 Task: Add Sprouts 100% Angus Grass-Fed Top Sirloin Steak Filet to the cart.
Action: Mouse moved to (30, 96)
Screenshot: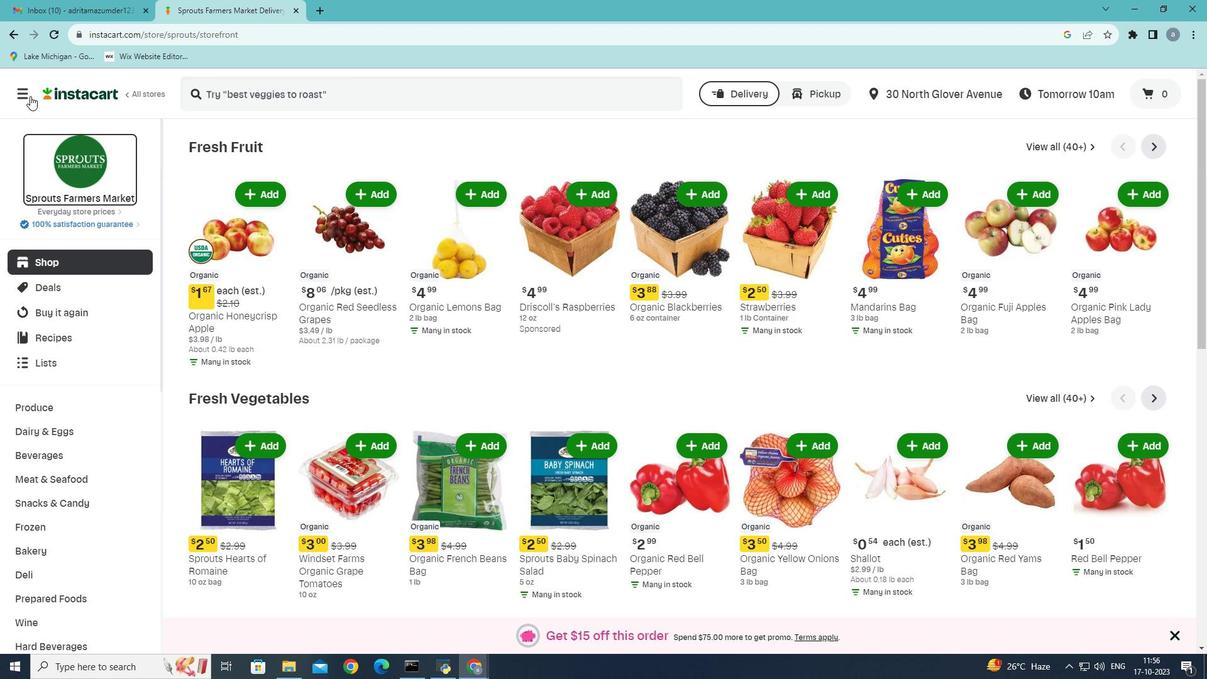 
Action: Mouse pressed left at (30, 96)
Screenshot: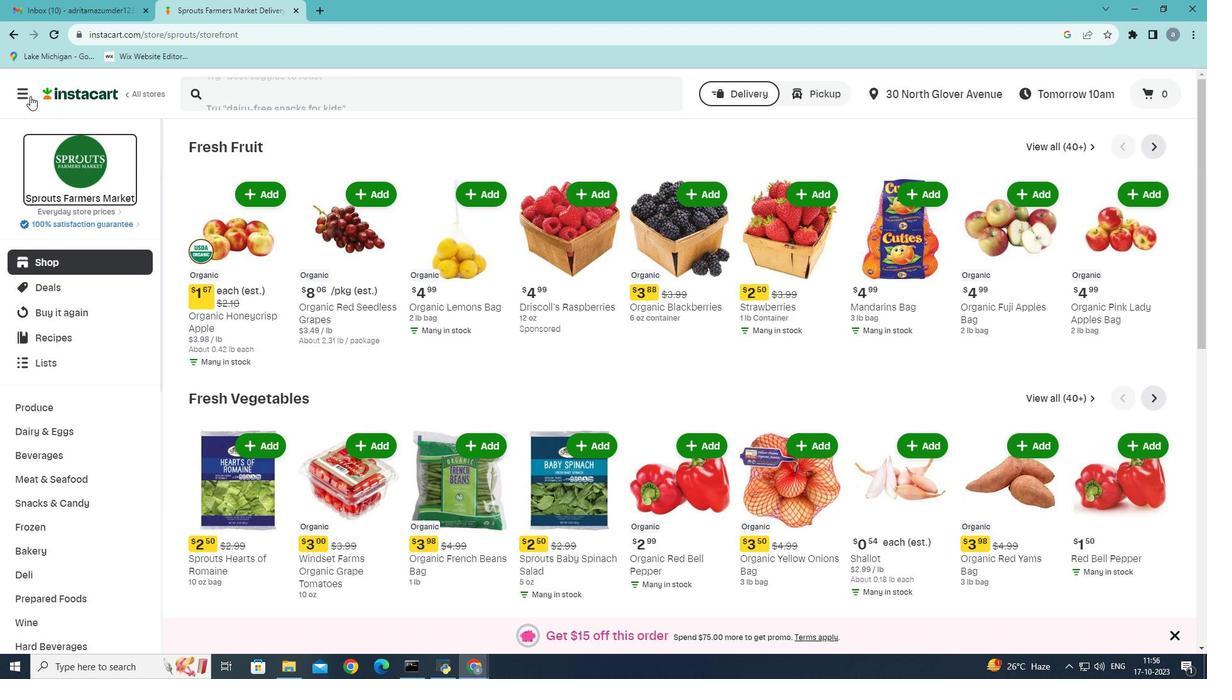 
Action: Mouse moved to (55, 366)
Screenshot: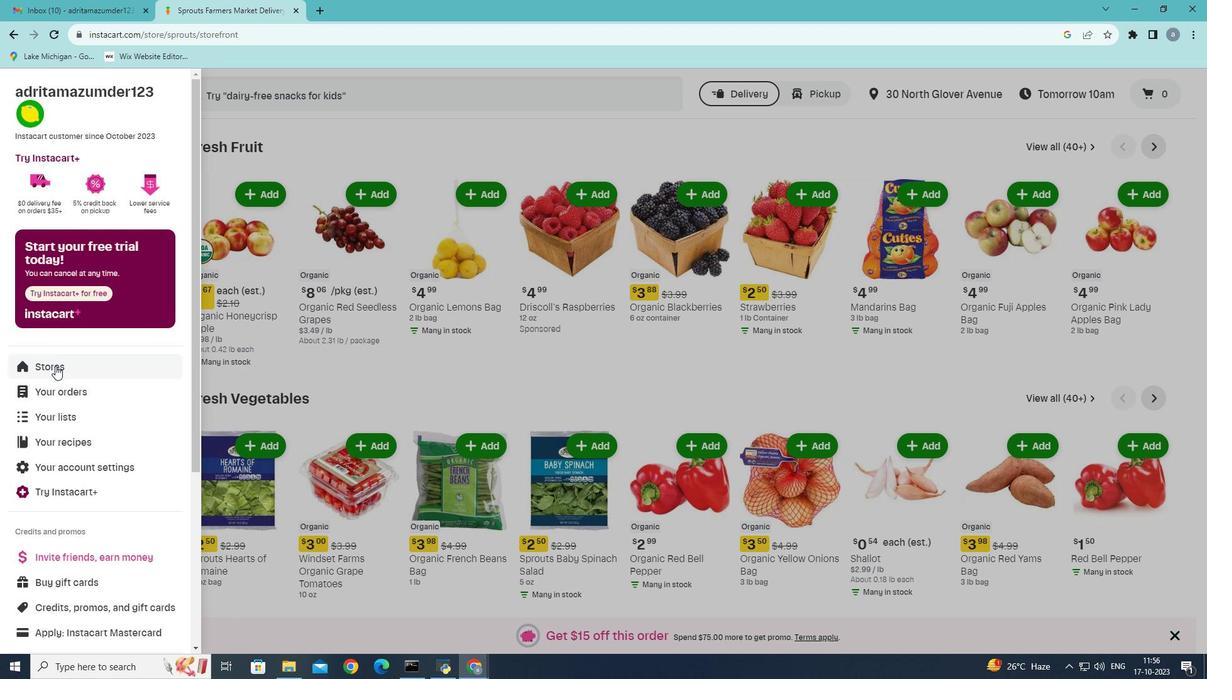 
Action: Mouse pressed left at (55, 366)
Screenshot: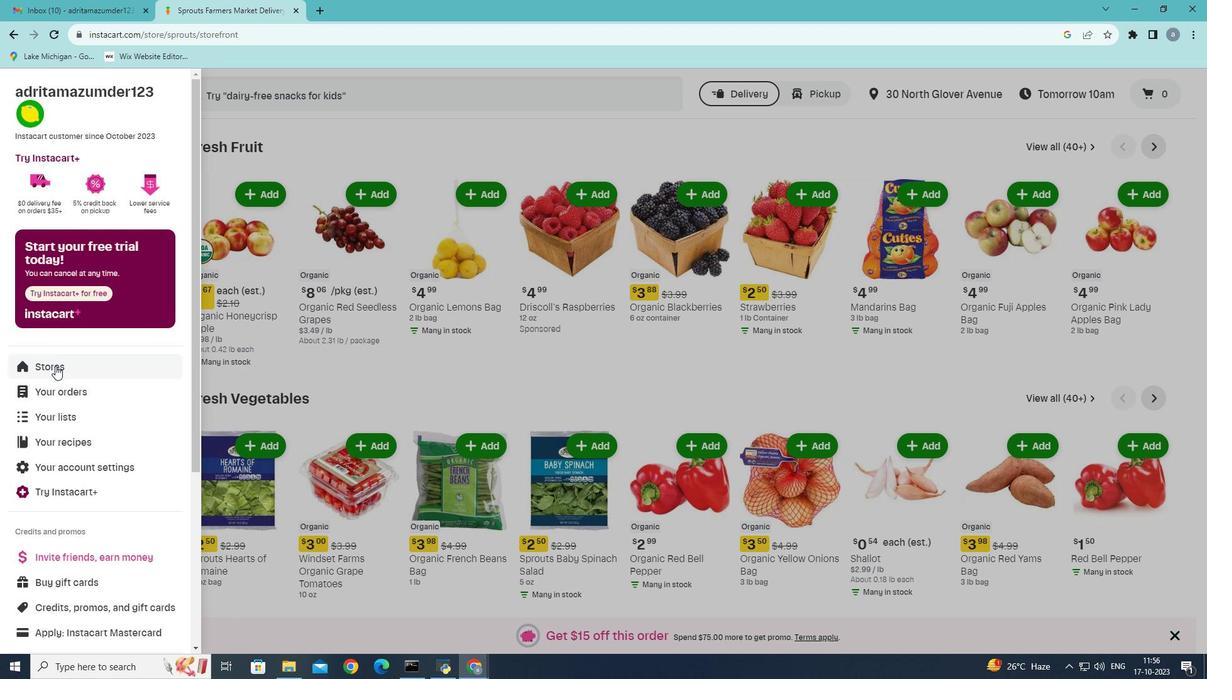 
Action: Mouse moved to (288, 139)
Screenshot: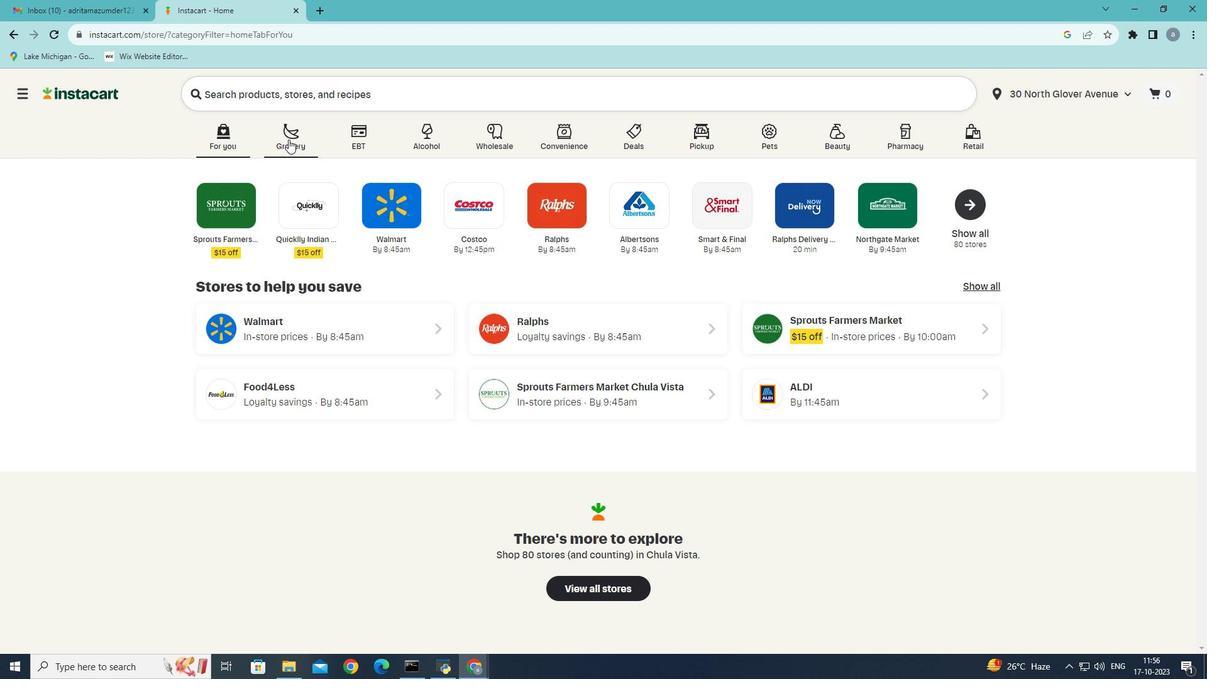 
Action: Mouse pressed left at (288, 139)
Screenshot: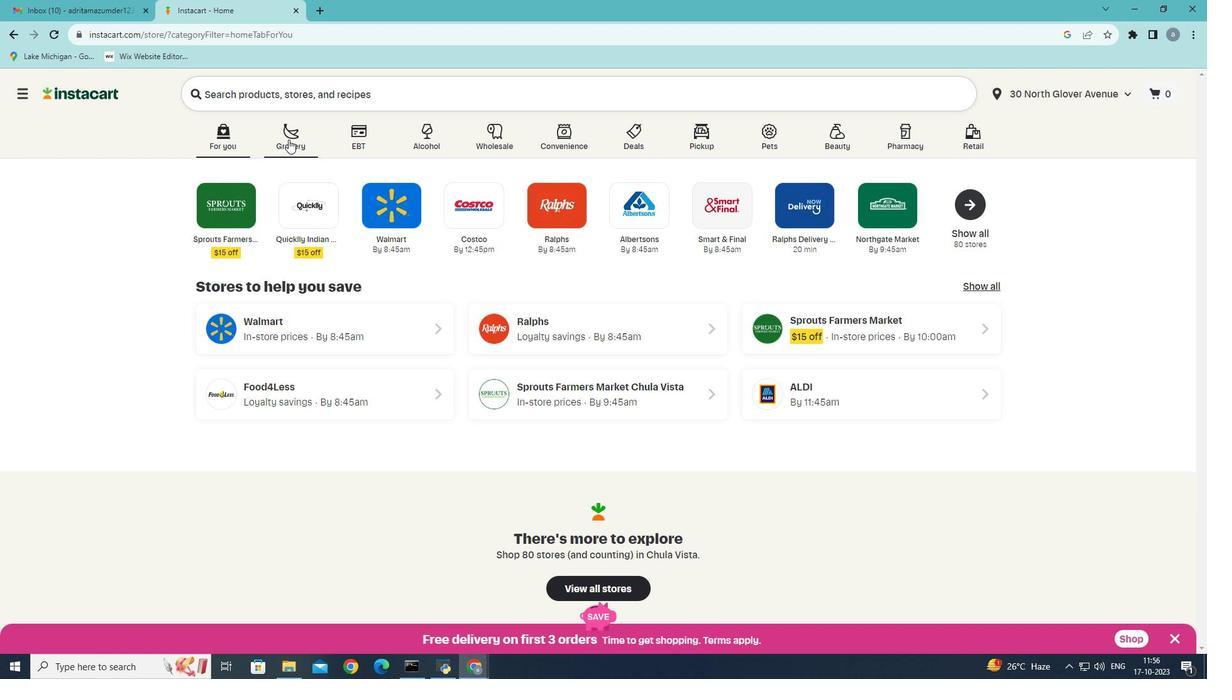 
Action: Mouse moved to (858, 303)
Screenshot: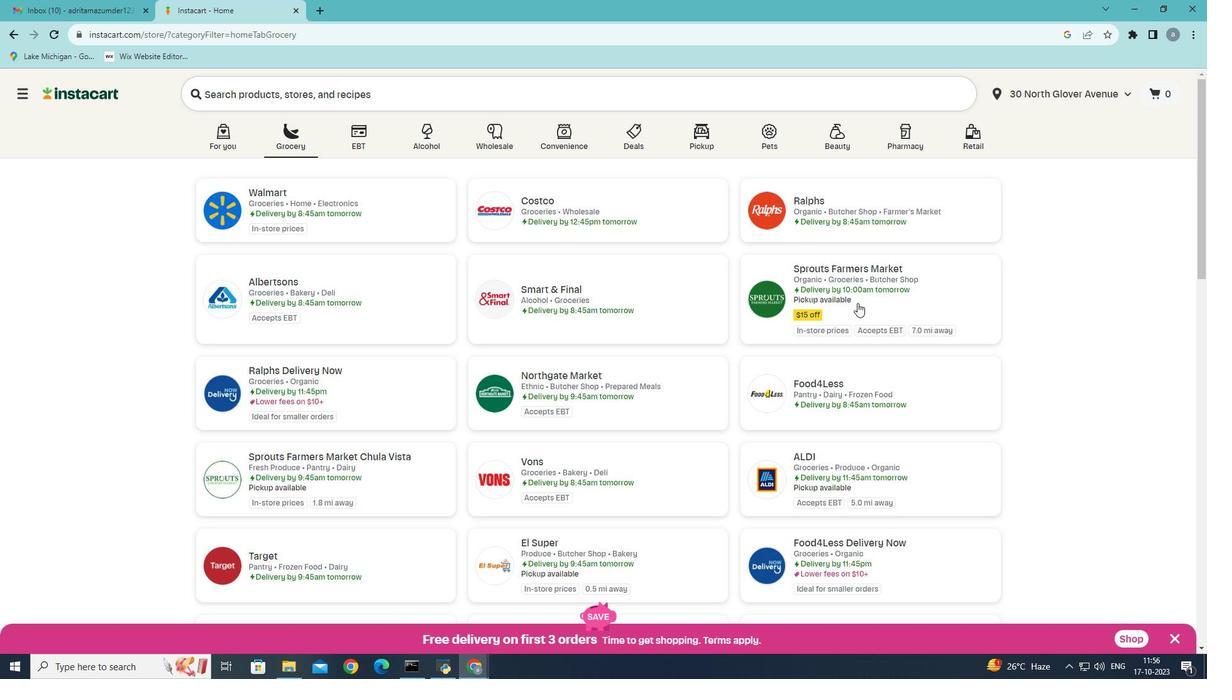 
Action: Mouse pressed left at (858, 303)
Screenshot: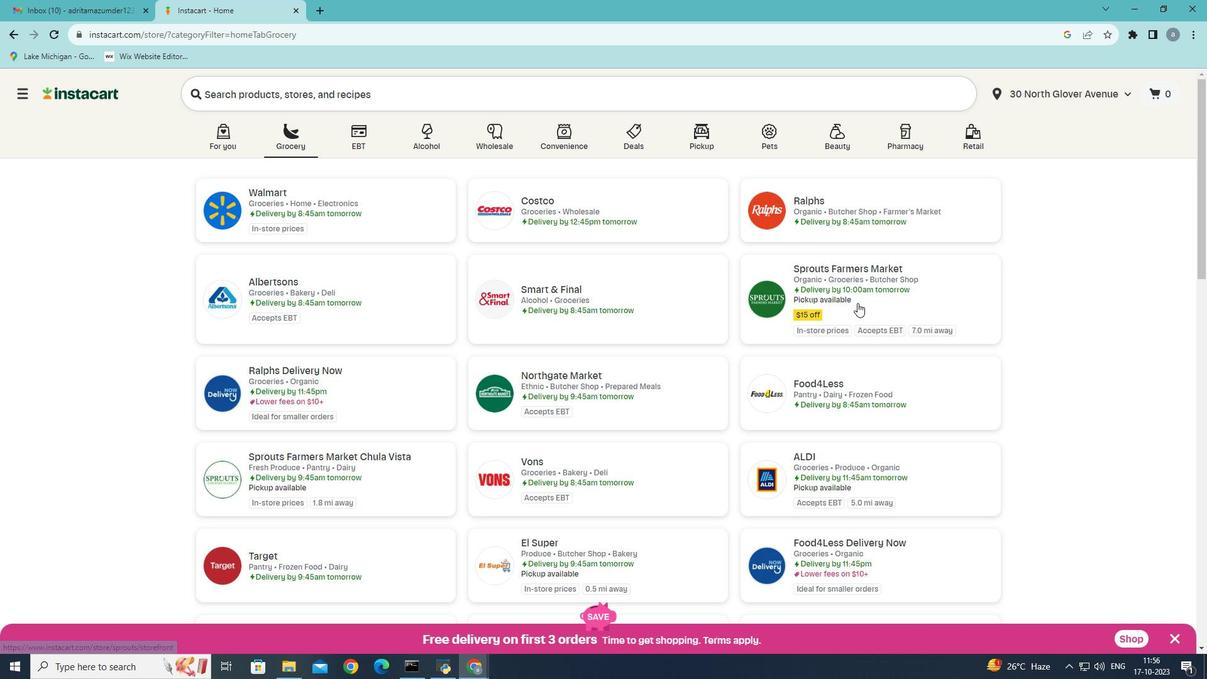 
Action: Mouse moved to (56, 480)
Screenshot: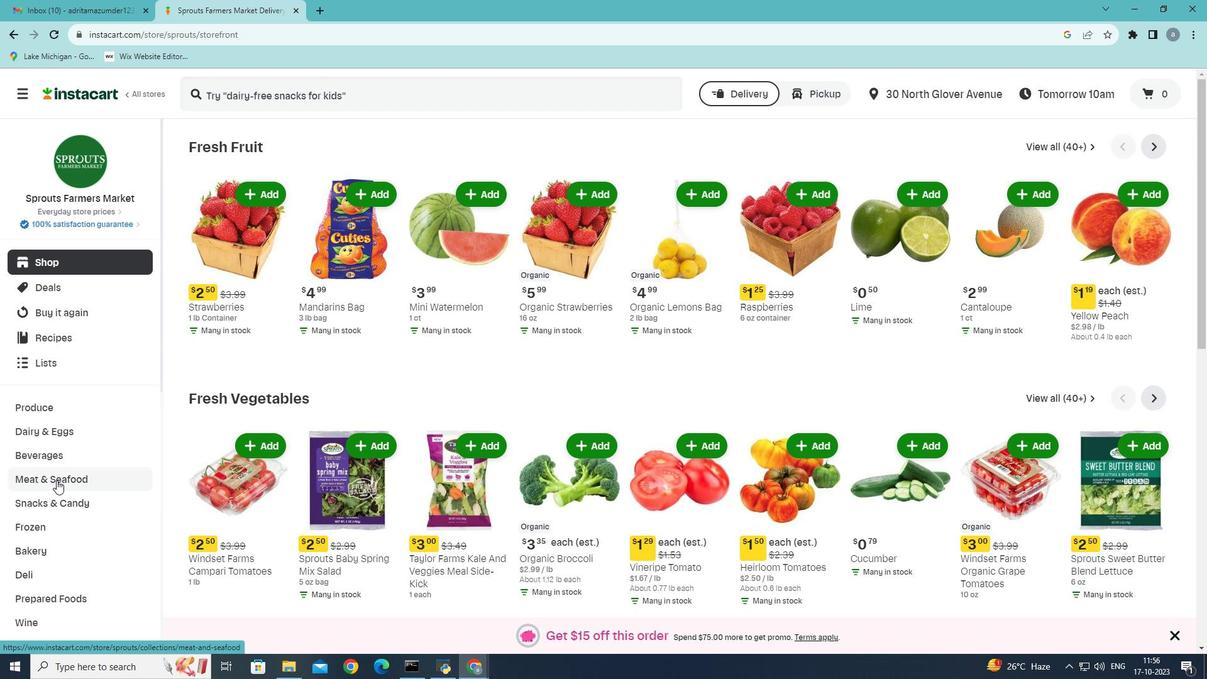 
Action: Mouse pressed left at (56, 480)
Screenshot: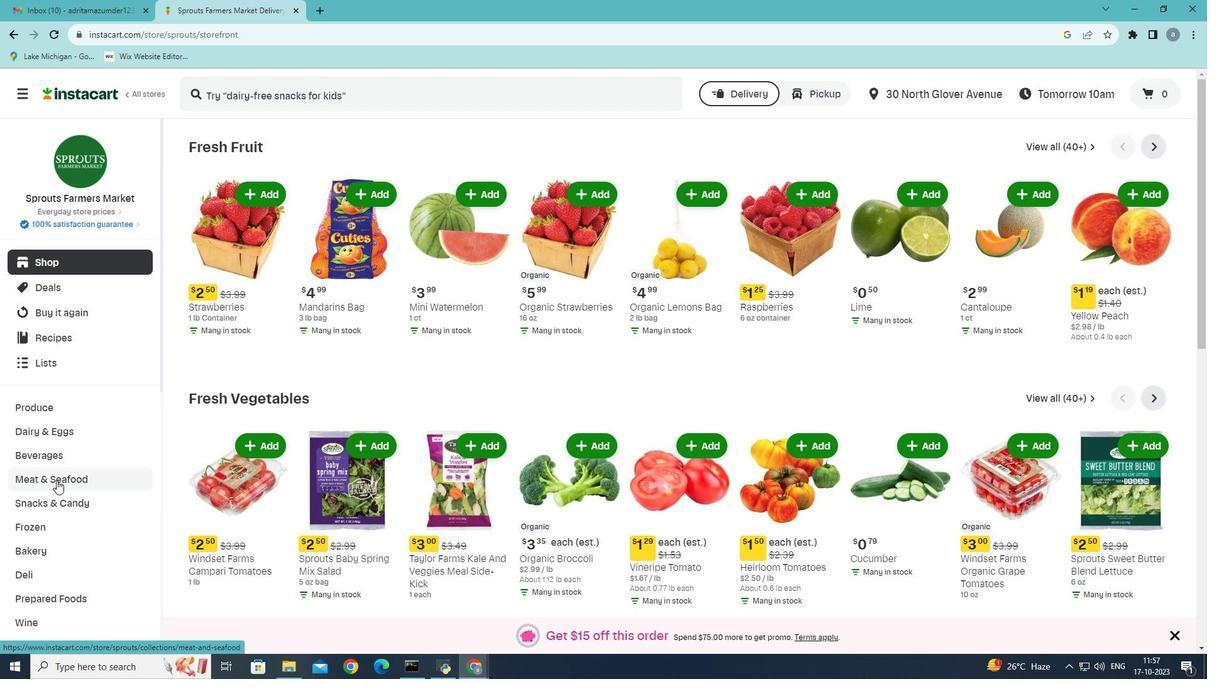 
Action: Mouse moved to (368, 182)
Screenshot: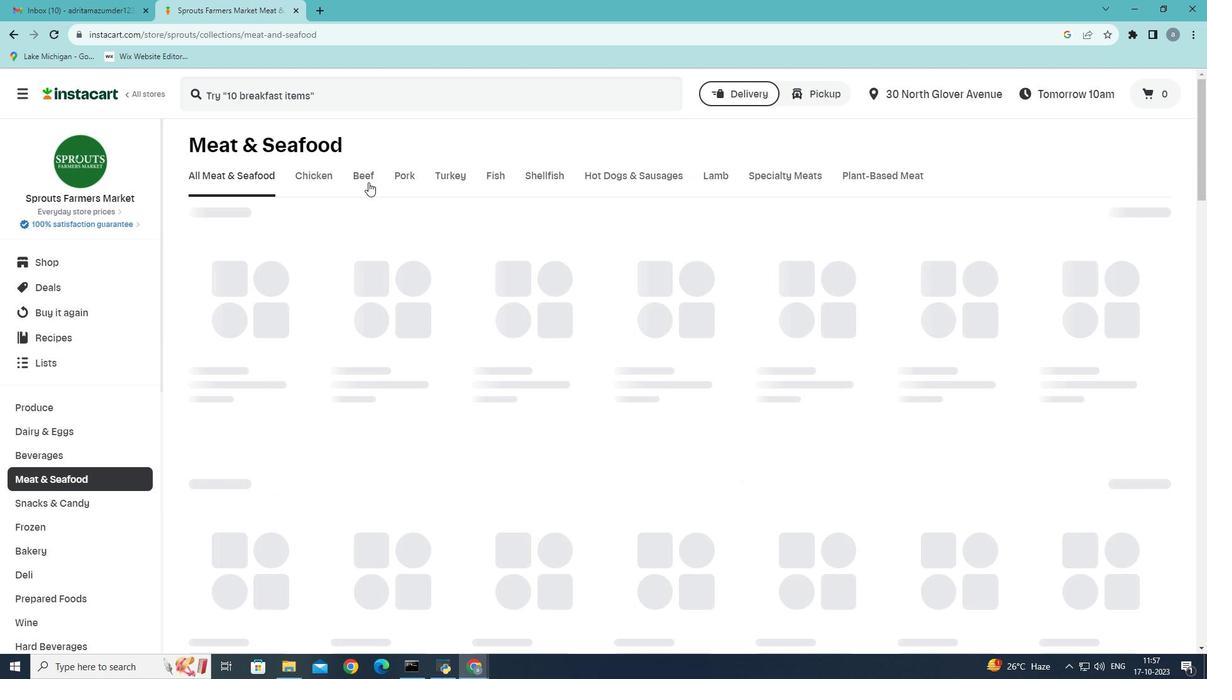 
Action: Mouse pressed left at (368, 182)
Screenshot: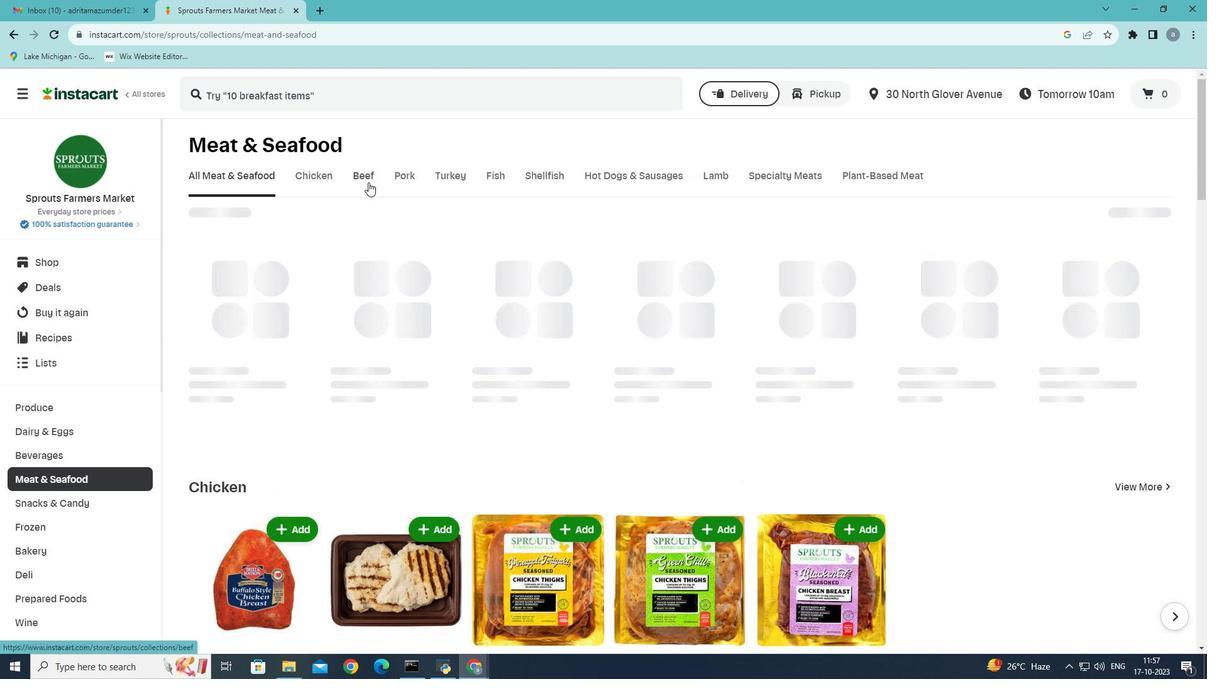 
Action: Mouse moved to (442, 227)
Screenshot: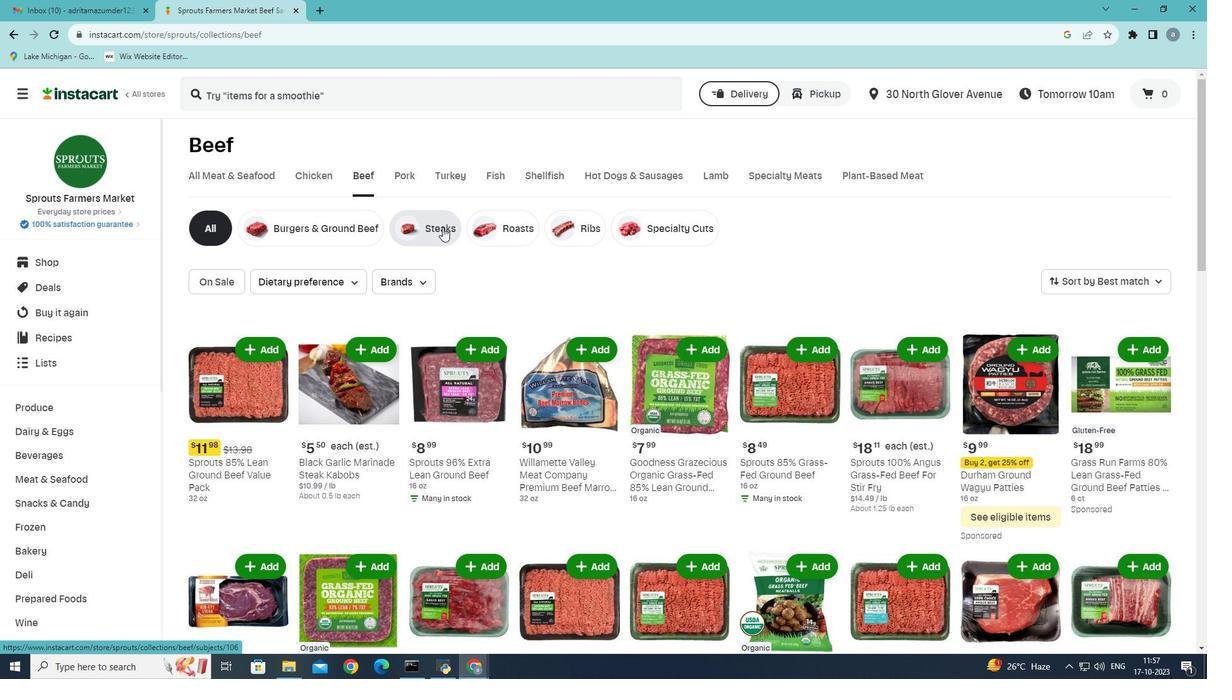 
Action: Mouse pressed left at (442, 227)
Screenshot: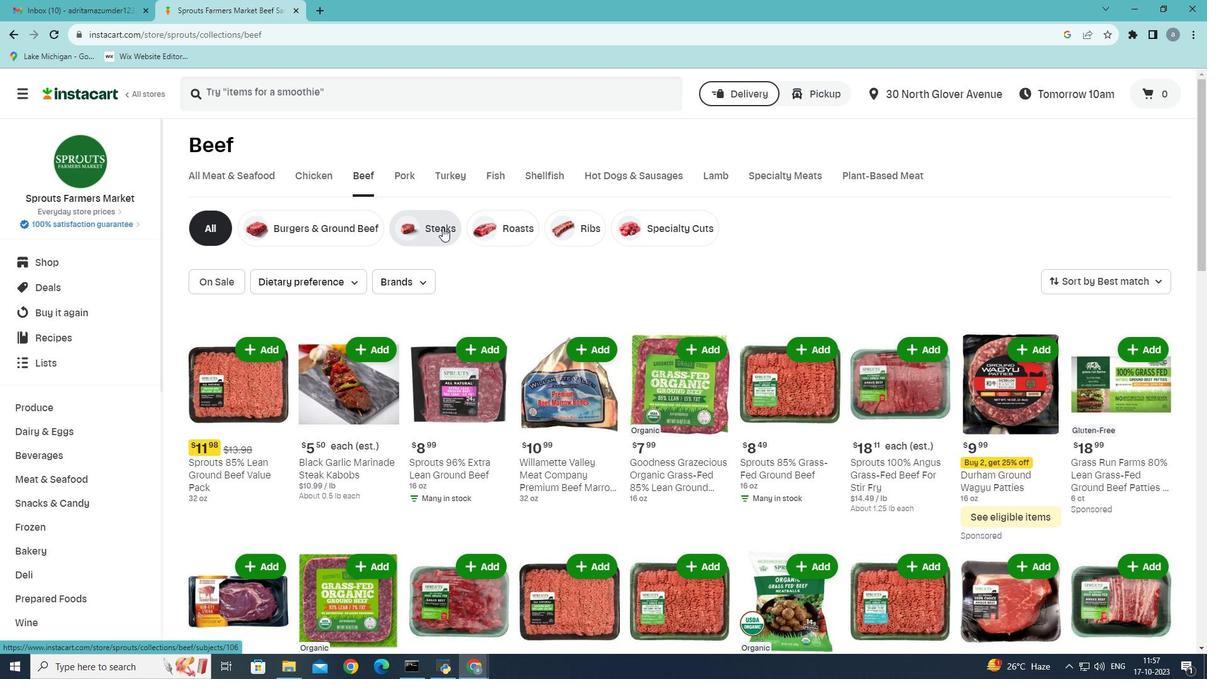 
Action: Mouse moved to (807, 349)
Screenshot: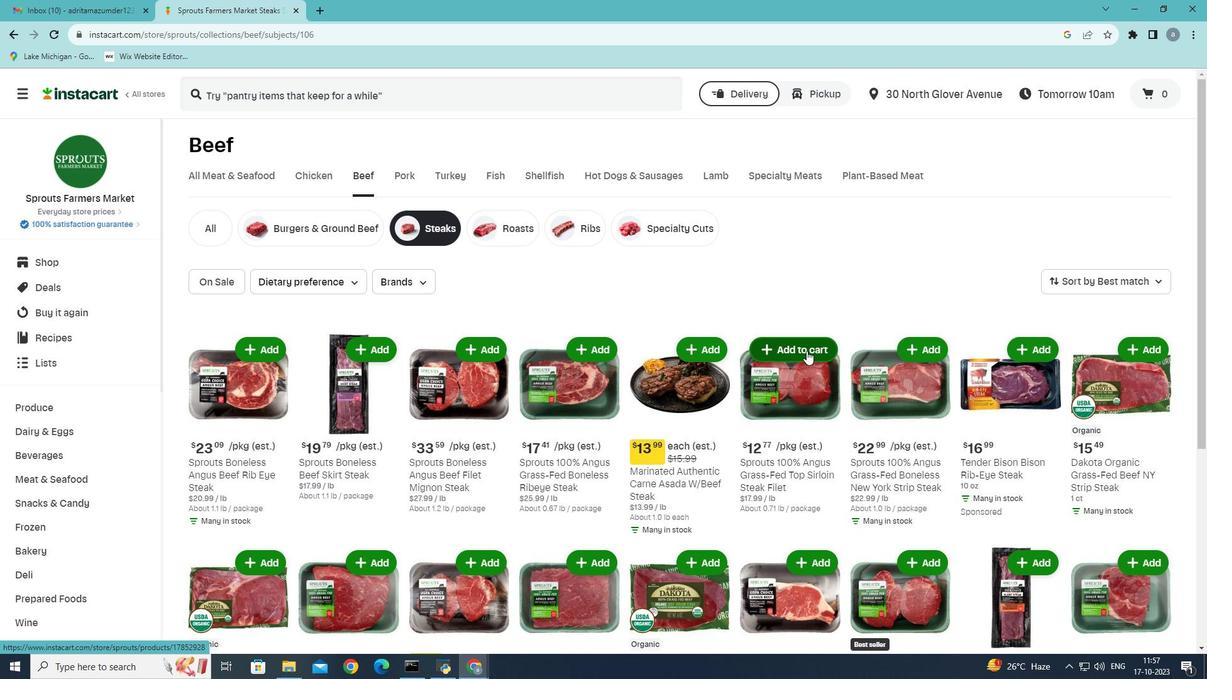 
Action: Mouse pressed left at (807, 349)
Screenshot: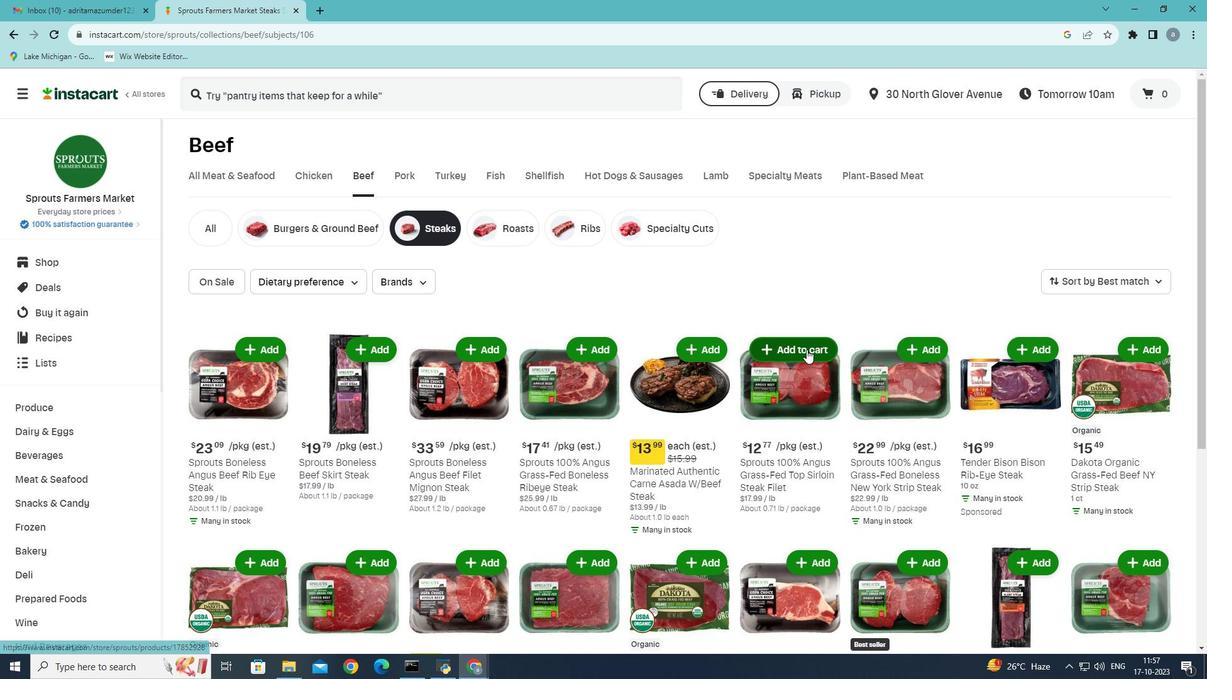 
Action: Mouse moved to (838, 334)
Screenshot: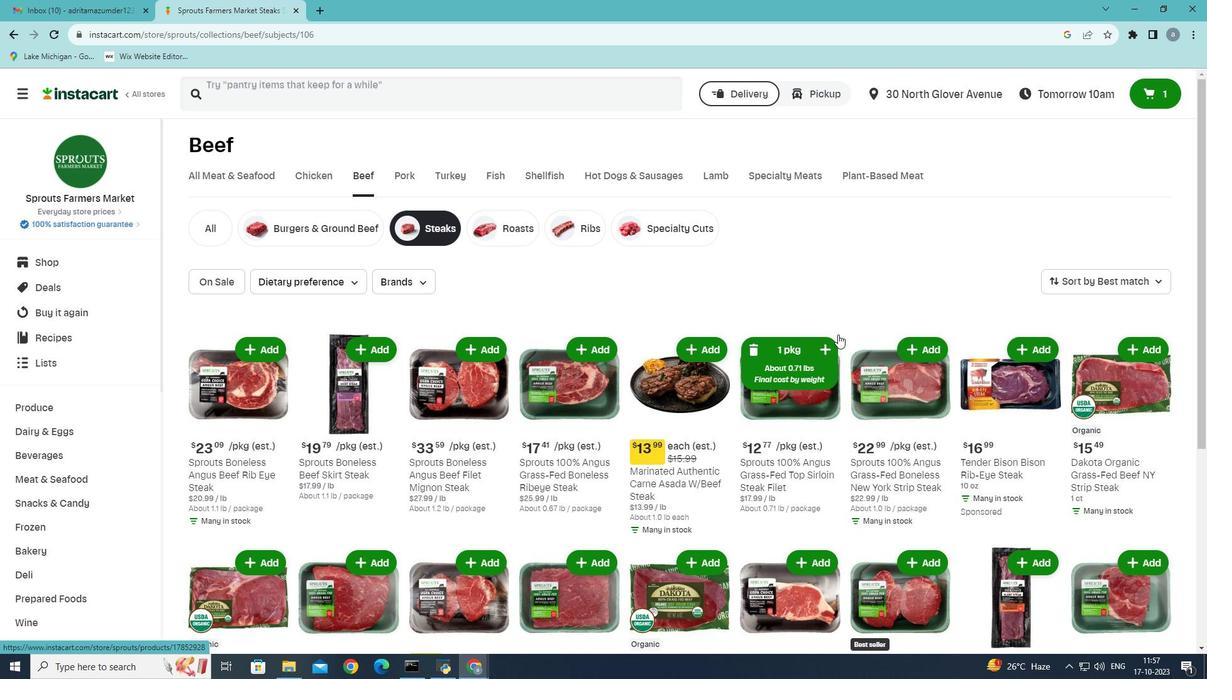 
